 Task: Search for hiking trails in the Appalachian Mountains between Asheville, North Carolina, and Boone, North Carolina.
Action: Mouse moved to (241, 84)
Screenshot: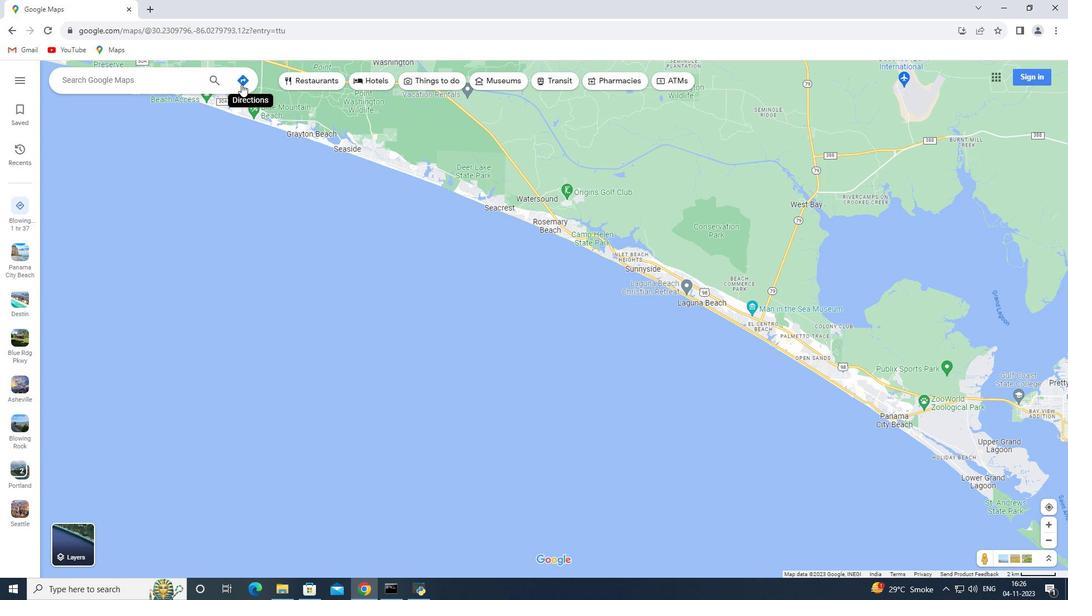 
Action: Mouse pressed left at (241, 84)
Screenshot: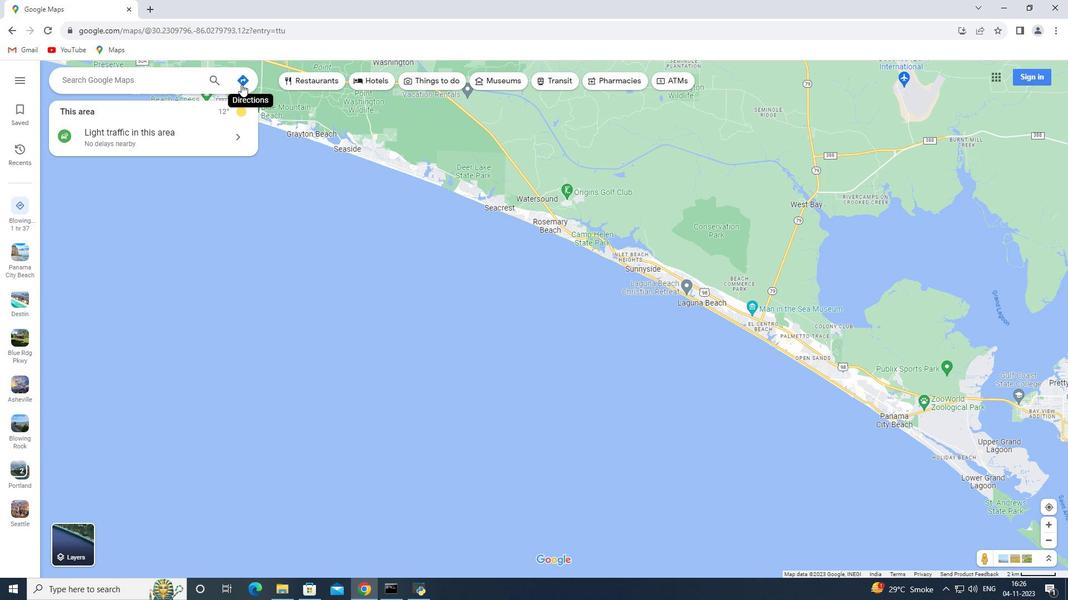
Action: Mouse moved to (159, 111)
Screenshot: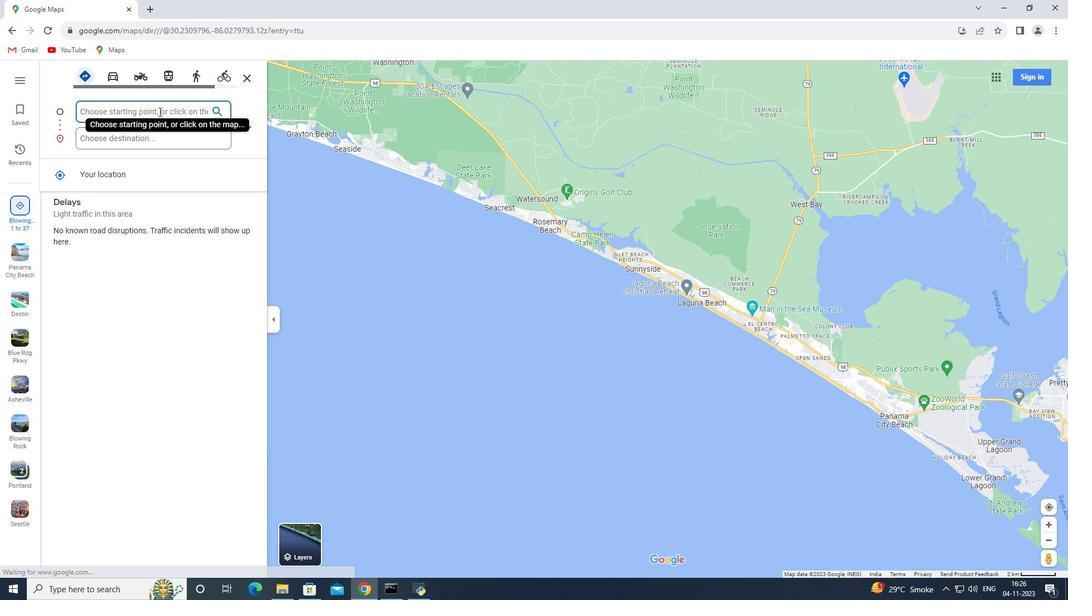 
Action: Key pressed <Key.shift>Asheville,<Key.space><Key.shift>North<Key.space><Key.shift>Carolina
Screenshot: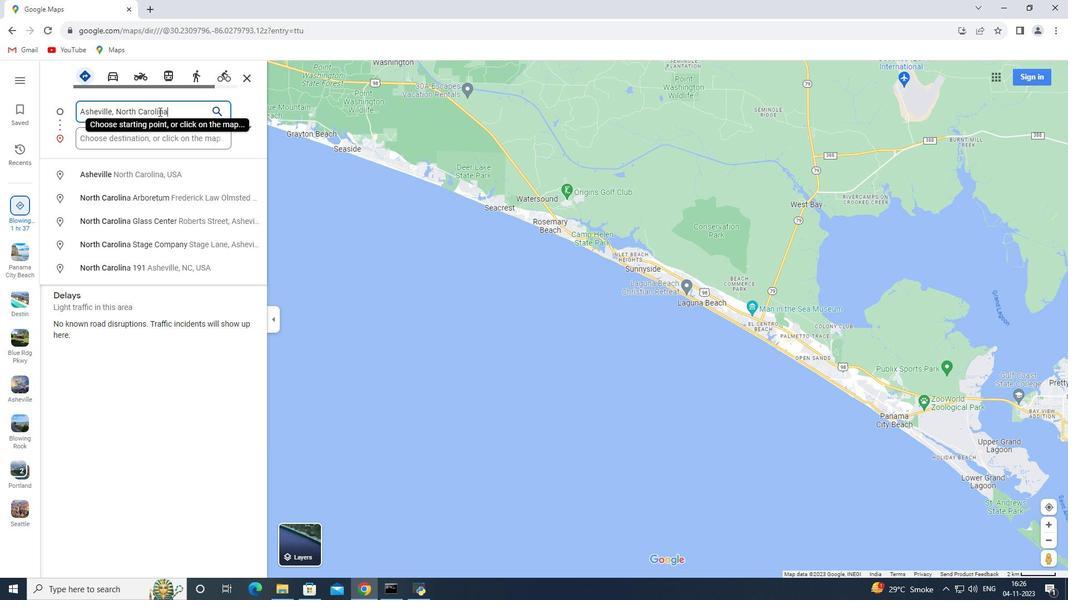 
Action: Mouse moved to (146, 136)
Screenshot: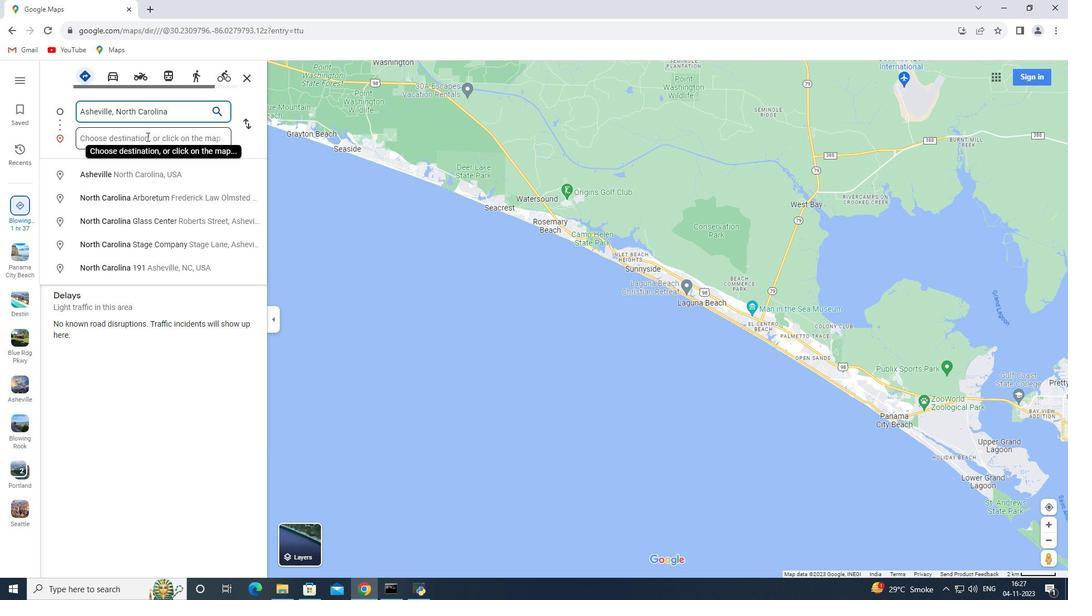 
Action: Mouse pressed left at (146, 136)
Screenshot: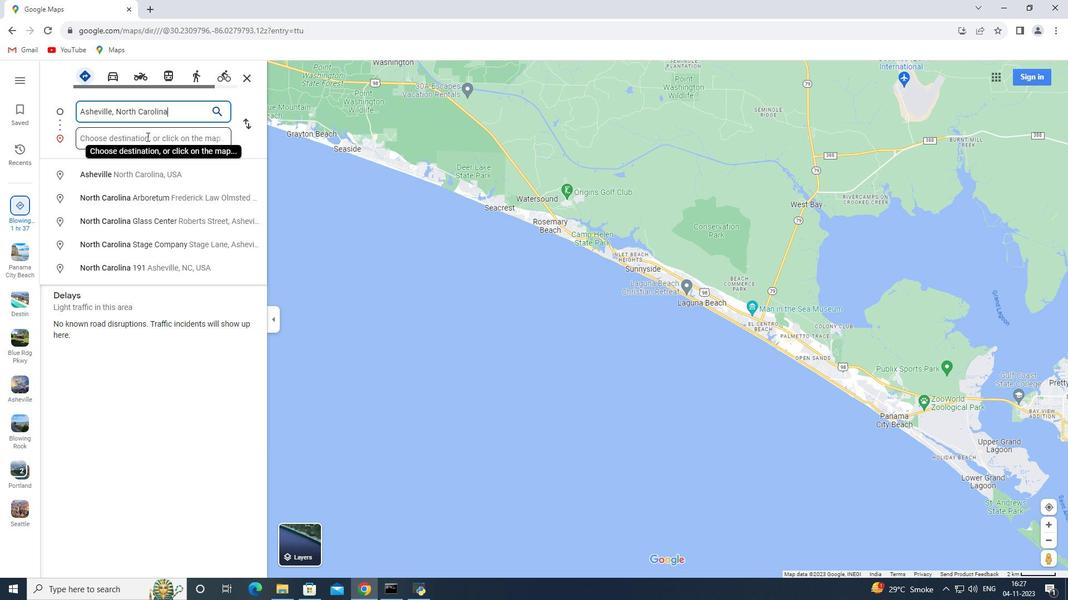 
Action: Key pressed <Key.shift>Boone,<Key.space><Key.shift>Nort<Key.space><Key.shift>Carolina<Key.enter>
Screenshot: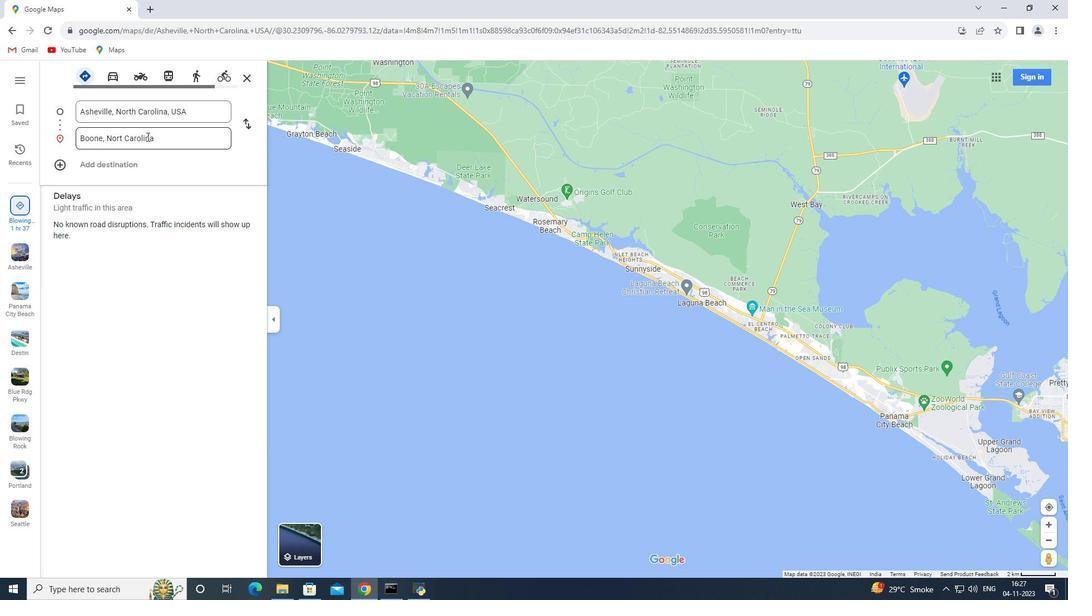 
Action: Mouse moved to (535, 80)
Screenshot: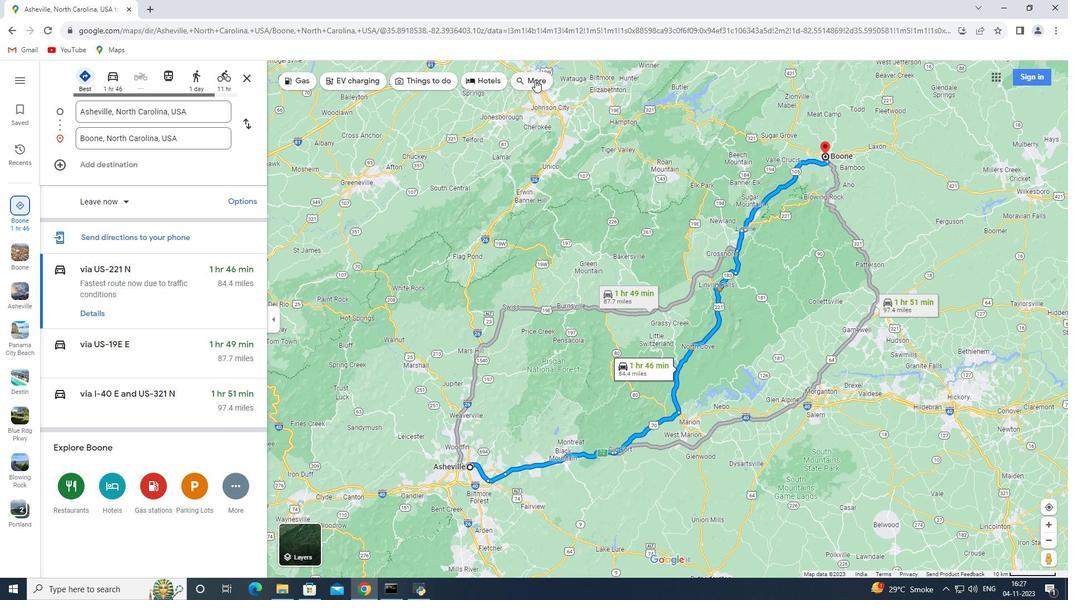 
Action: Mouse pressed left at (535, 80)
Screenshot: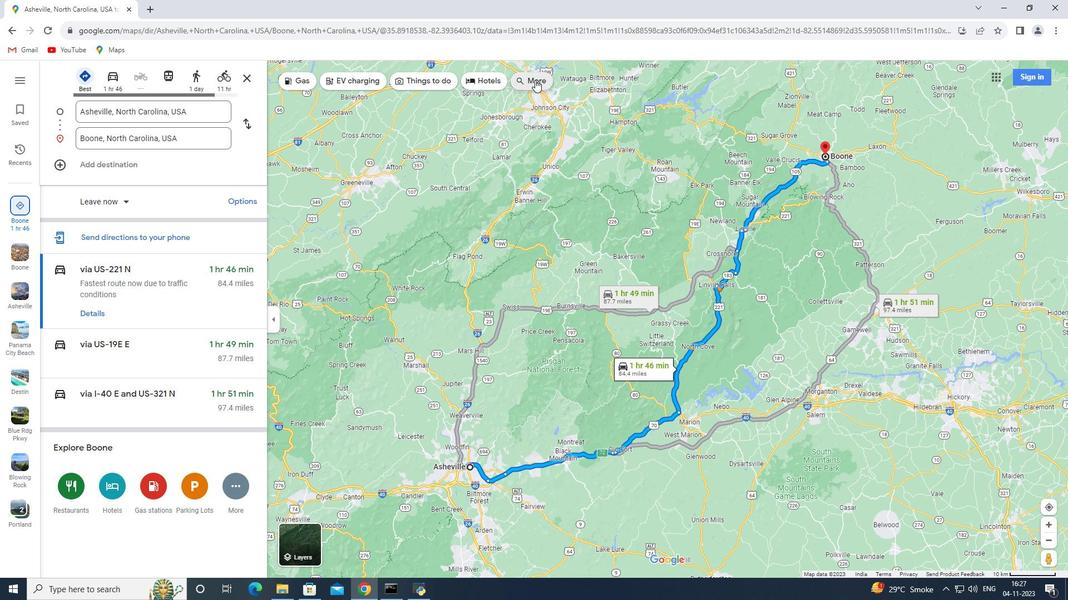 
Action: Mouse moved to (151, 83)
Screenshot: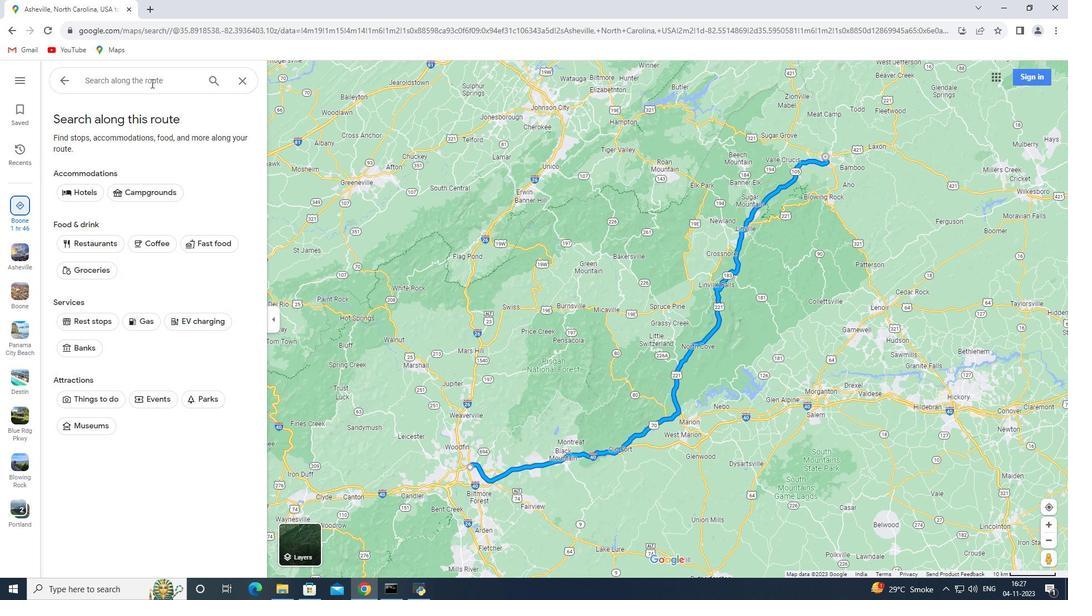 
Action: Mouse pressed left at (151, 83)
Screenshot: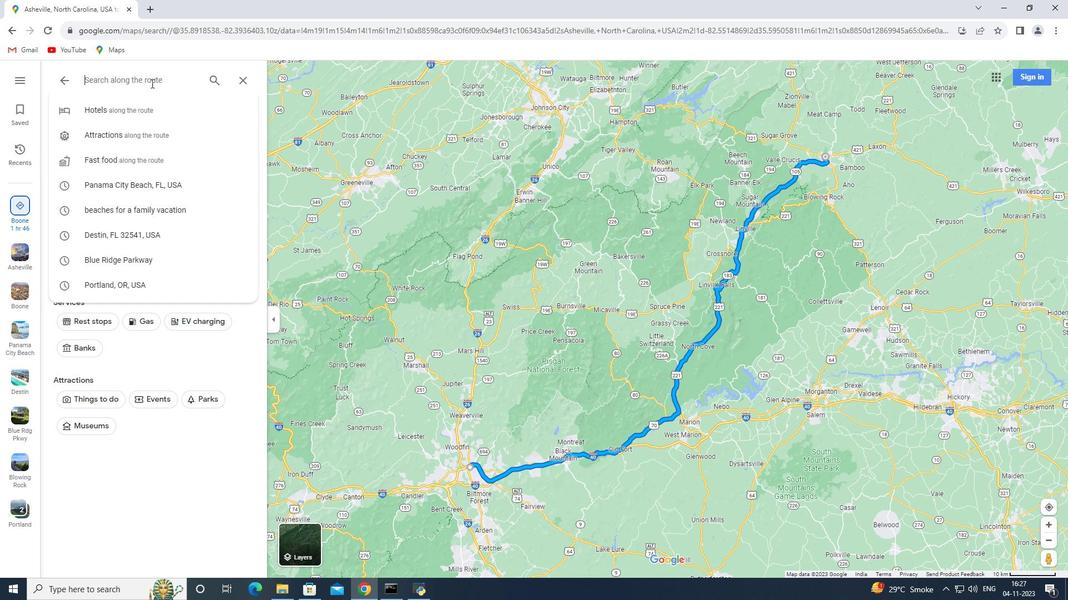 
Action: Key pressed hiking<Key.space>trails<Key.space>in<Key.space>the<Key.space><Key.shift>Appalachian<Key.space><Key.shift>Mountains<Key.enter>
Screenshot: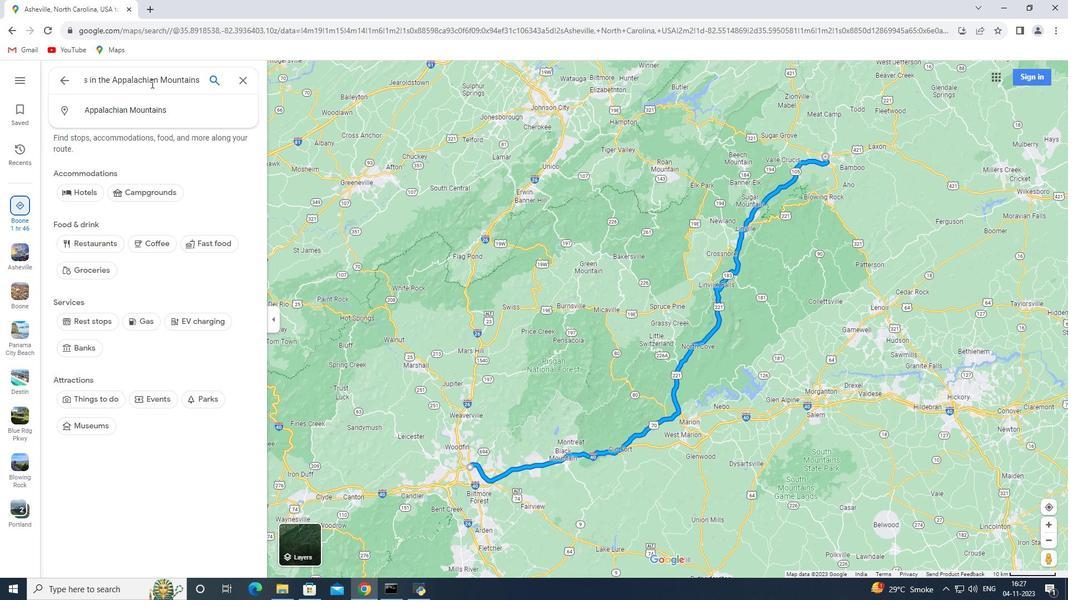 
